 Task: Look for products in the category "Candles & Air Fresheners" from Badger Balm only.
Action: Mouse moved to (803, 283)
Screenshot: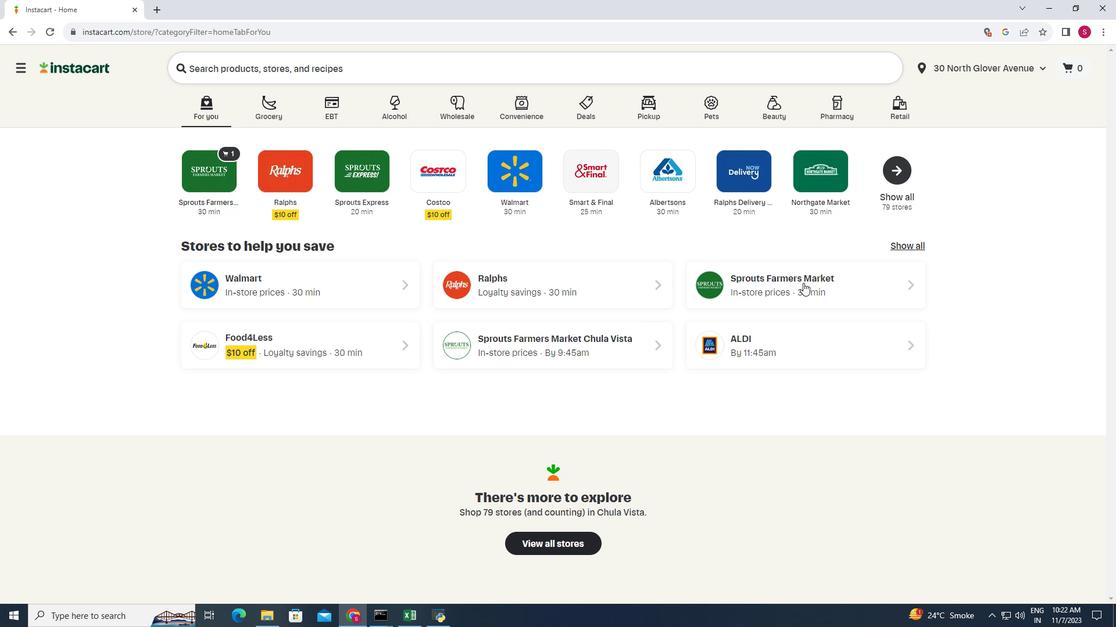 
Action: Mouse pressed left at (803, 283)
Screenshot: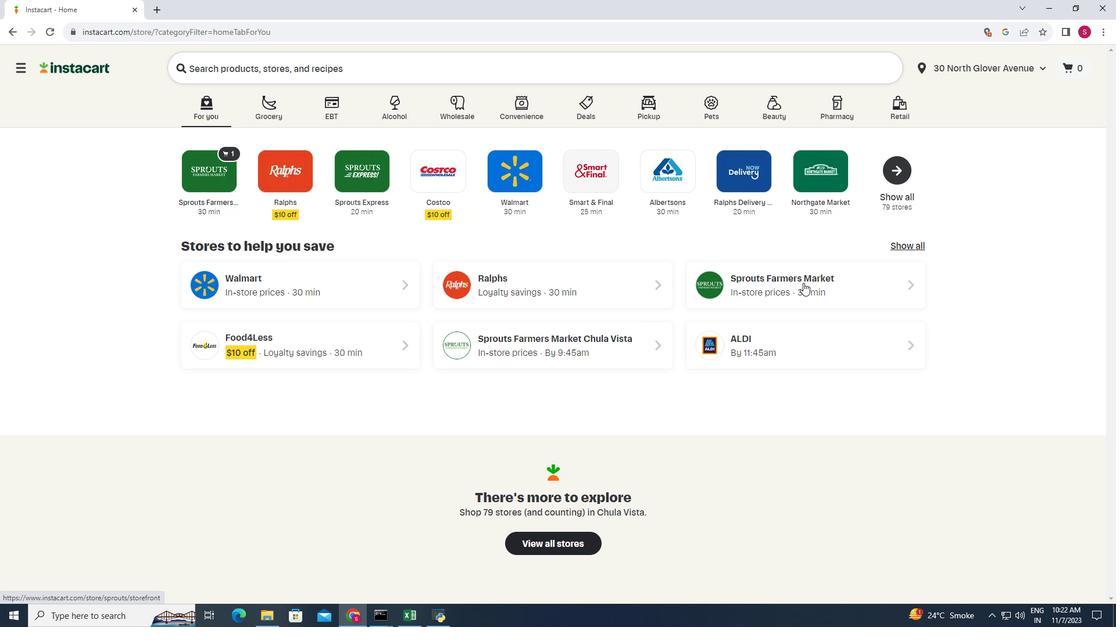 
Action: Mouse moved to (131, 383)
Screenshot: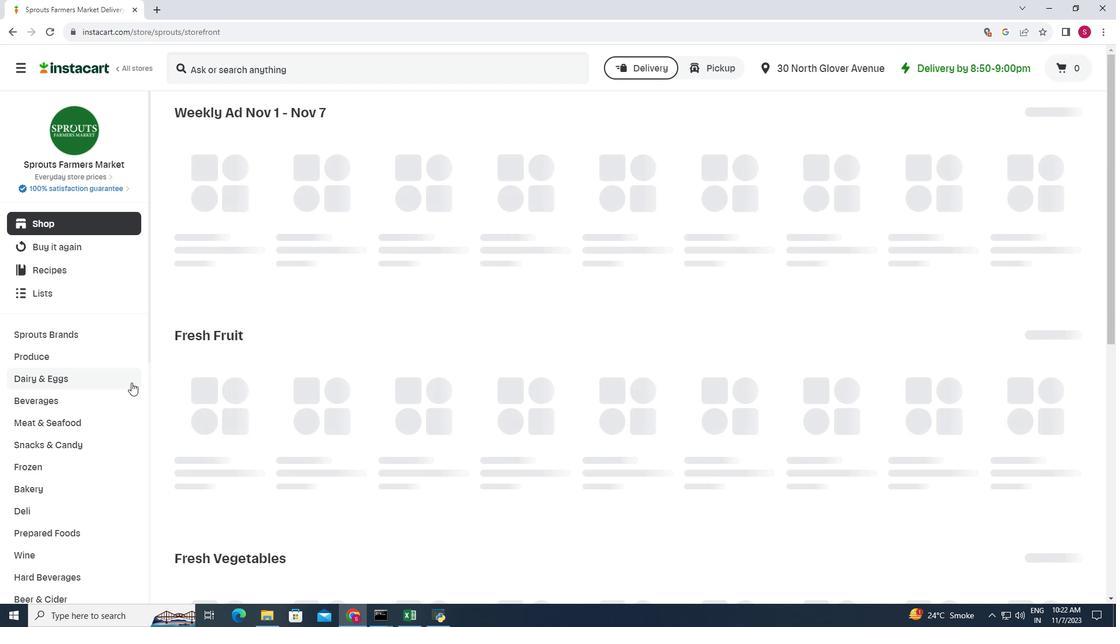 
Action: Mouse scrolled (131, 382) with delta (0, 0)
Screenshot: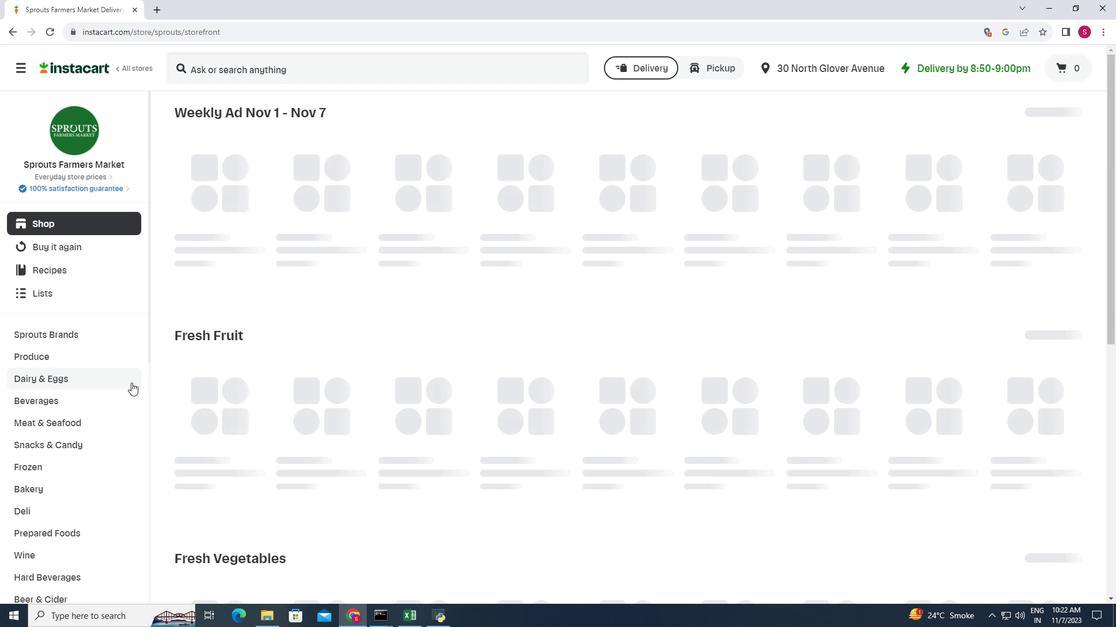 
Action: Mouse moved to (127, 387)
Screenshot: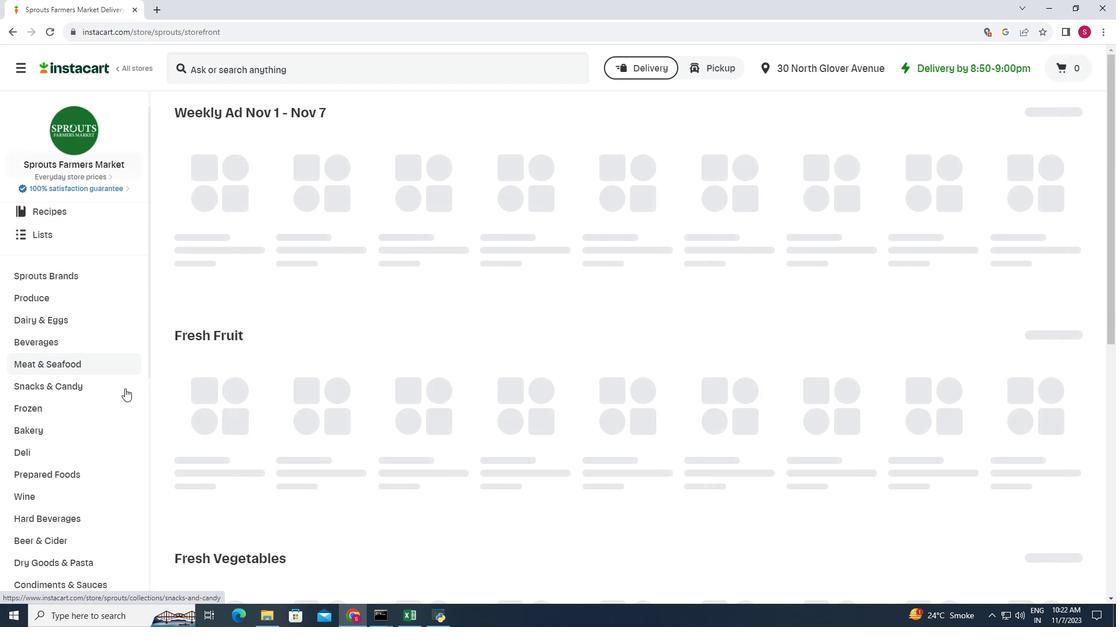 
Action: Mouse scrolled (127, 386) with delta (0, 0)
Screenshot: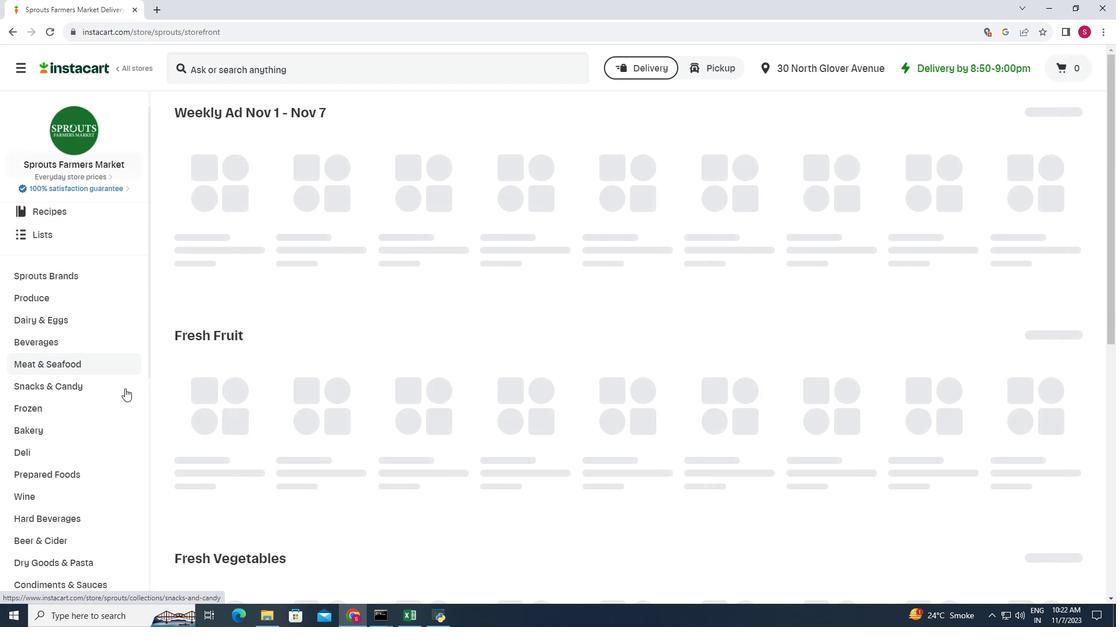 
Action: Mouse moved to (122, 390)
Screenshot: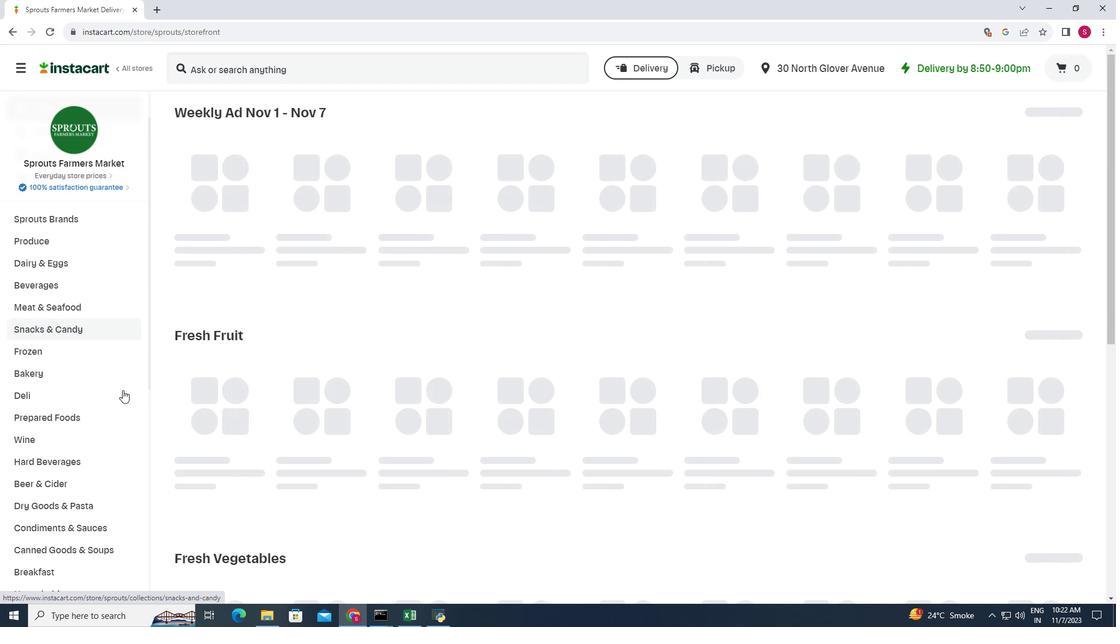 
Action: Mouse scrolled (122, 390) with delta (0, 0)
Screenshot: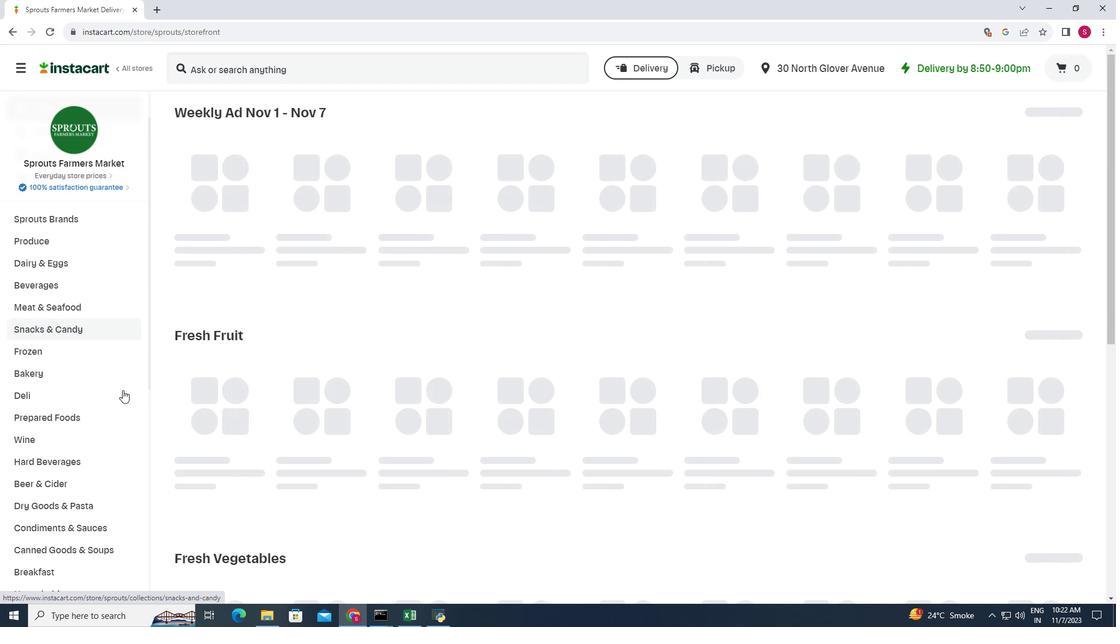 
Action: Mouse moved to (87, 467)
Screenshot: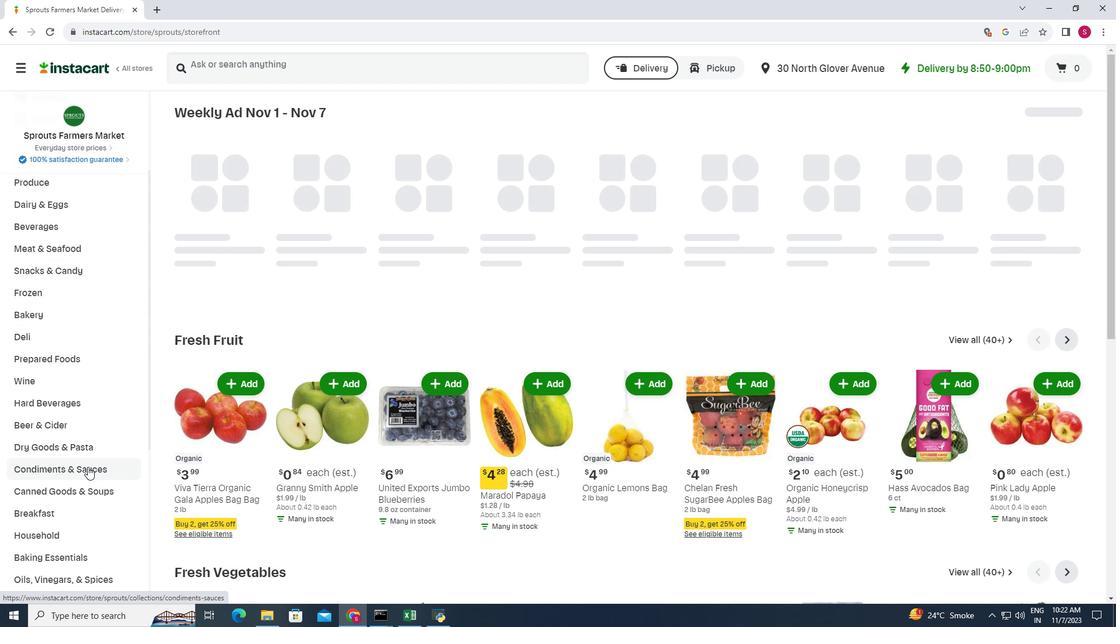 
Action: Mouse scrolled (87, 466) with delta (0, 0)
Screenshot: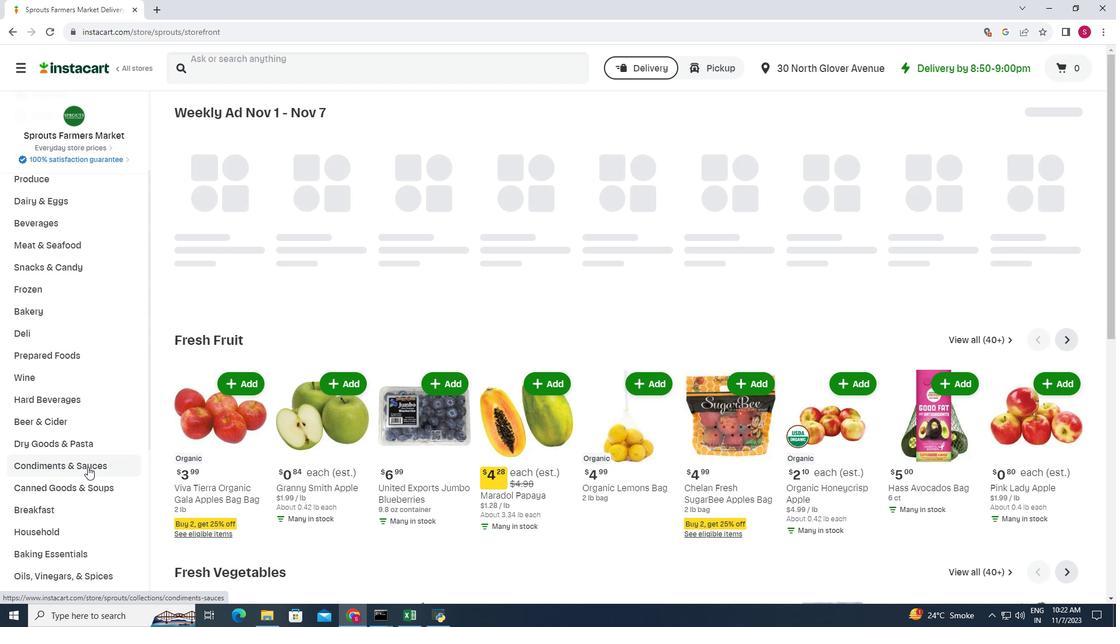 
Action: Mouse moved to (76, 478)
Screenshot: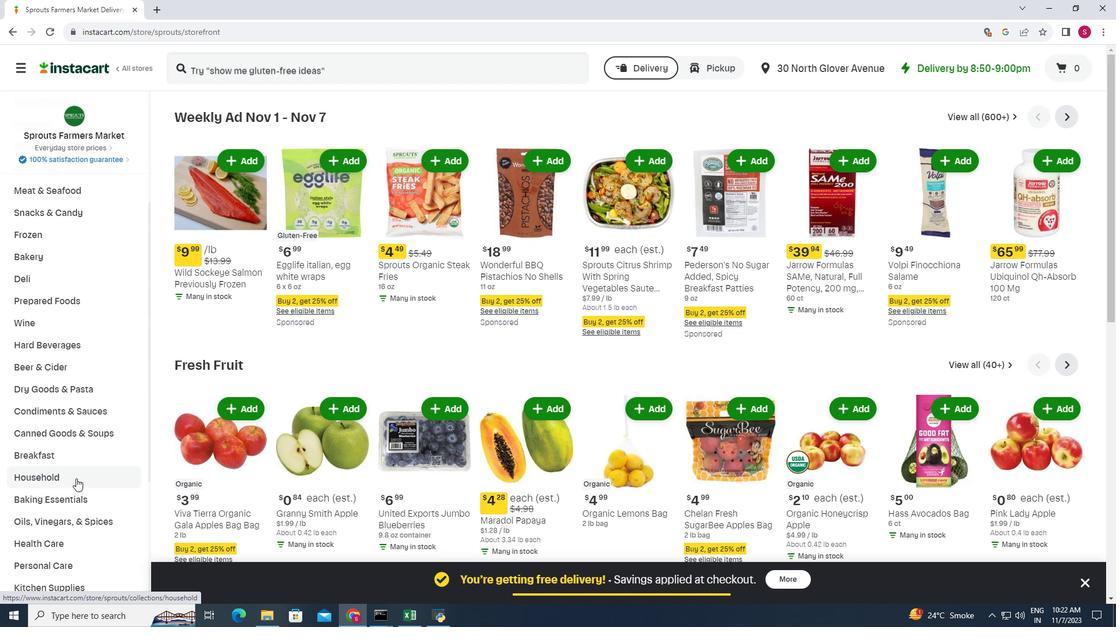 
Action: Mouse pressed left at (76, 478)
Screenshot: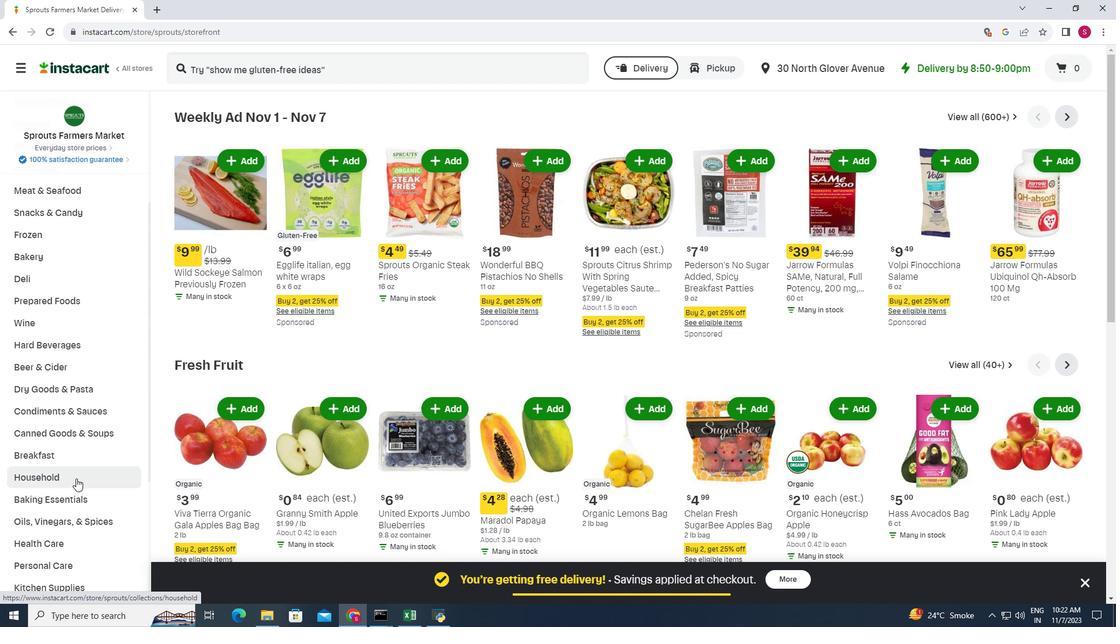 
Action: Mouse moved to (618, 134)
Screenshot: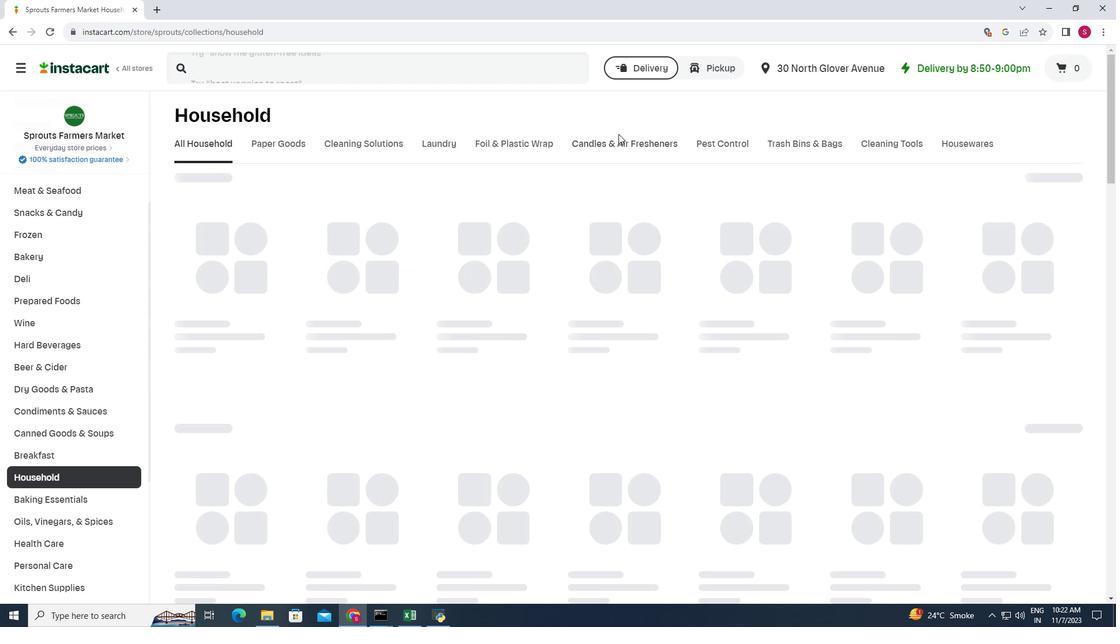 
Action: Mouse pressed left at (618, 134)
Screenshot: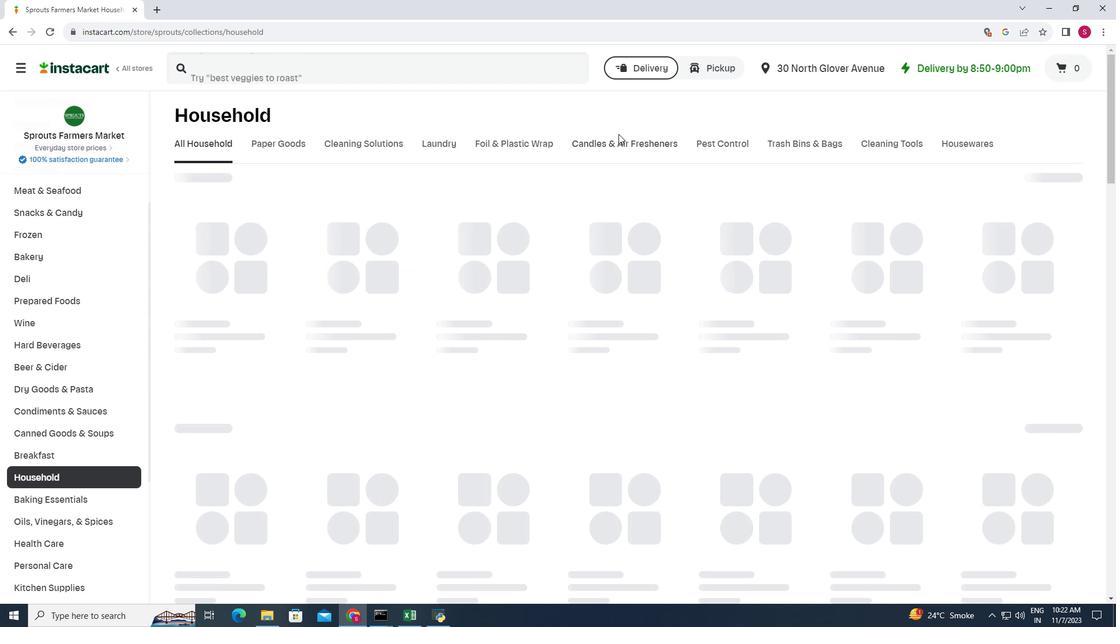 
Action: Mouse moved to (619, 144)
Screenshot: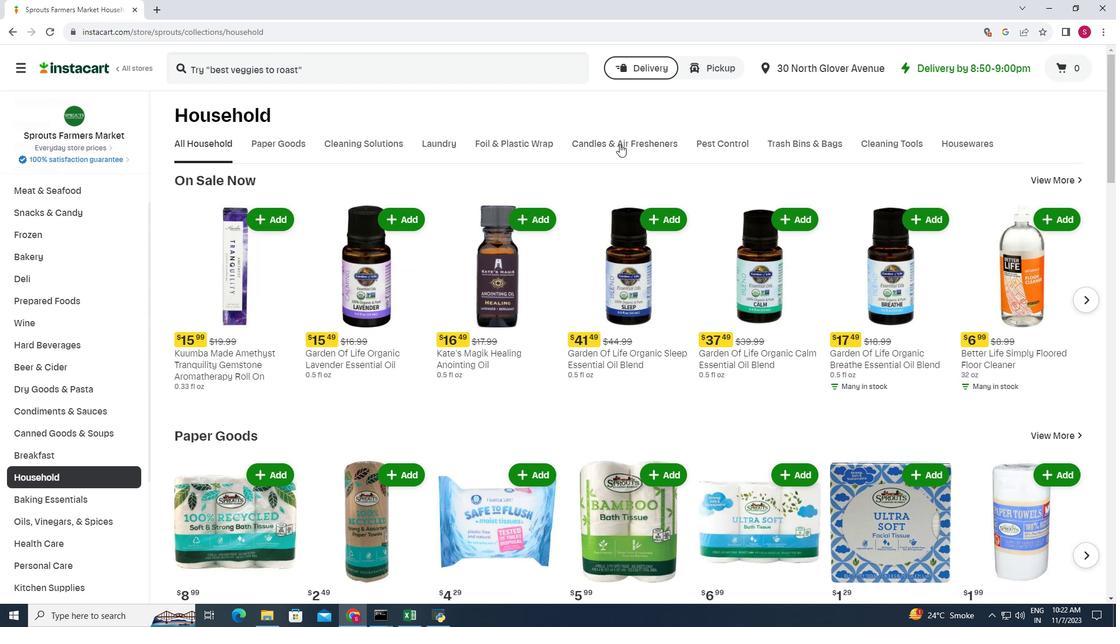
Action: Mouse pressed left at (619, 144)
Screenshot: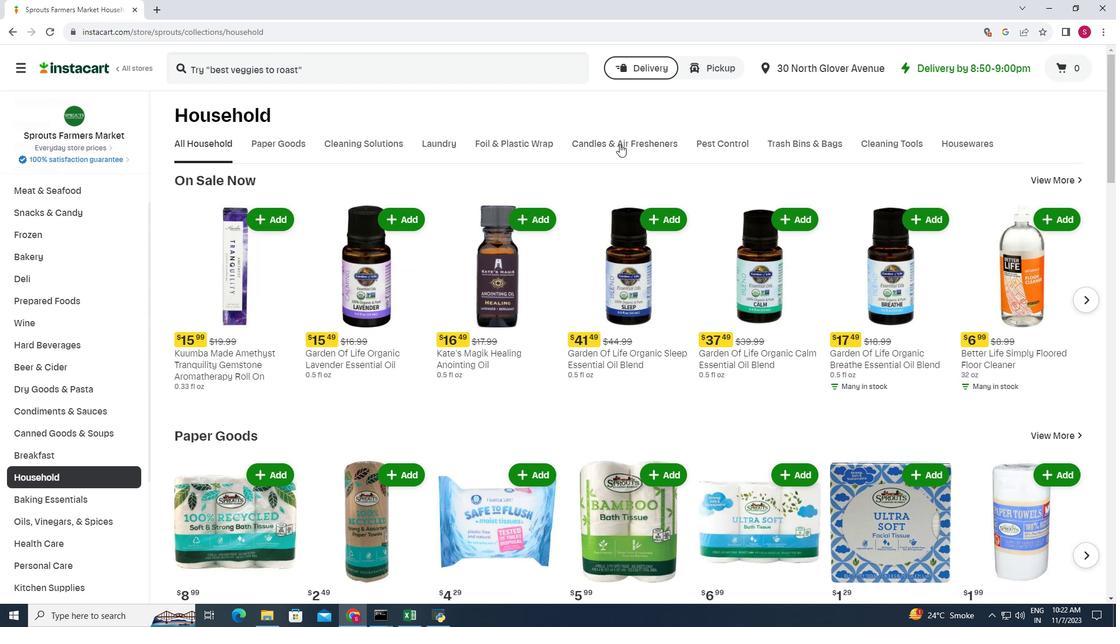 
Action: Mouse moved to (274, 238)
Screenshot: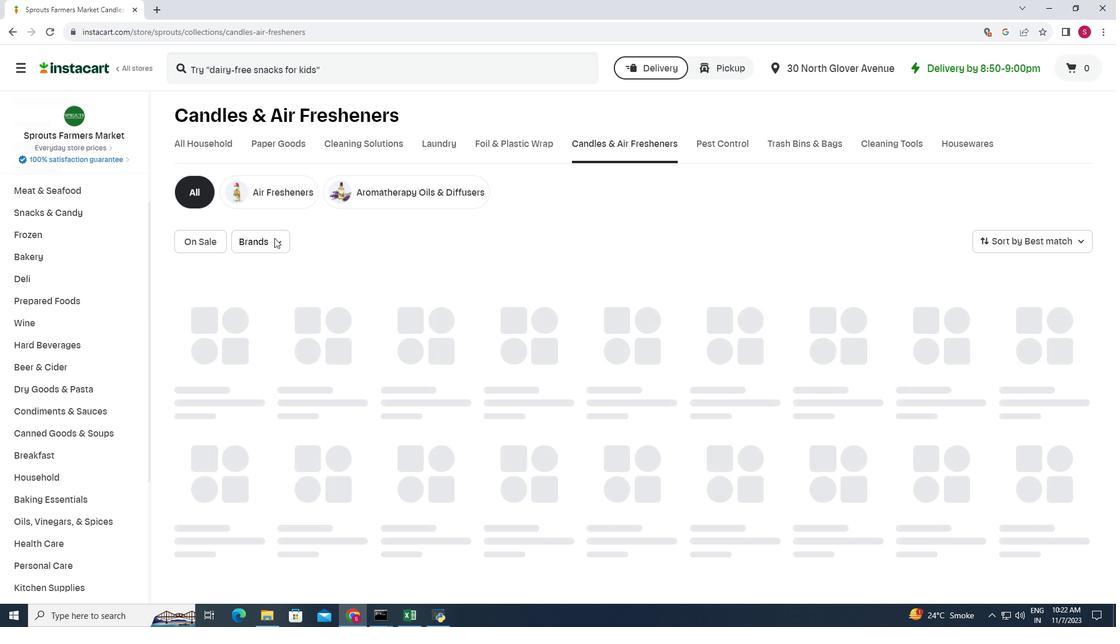 
Action: Mouse pressed left at (274, 238)
Screenshot: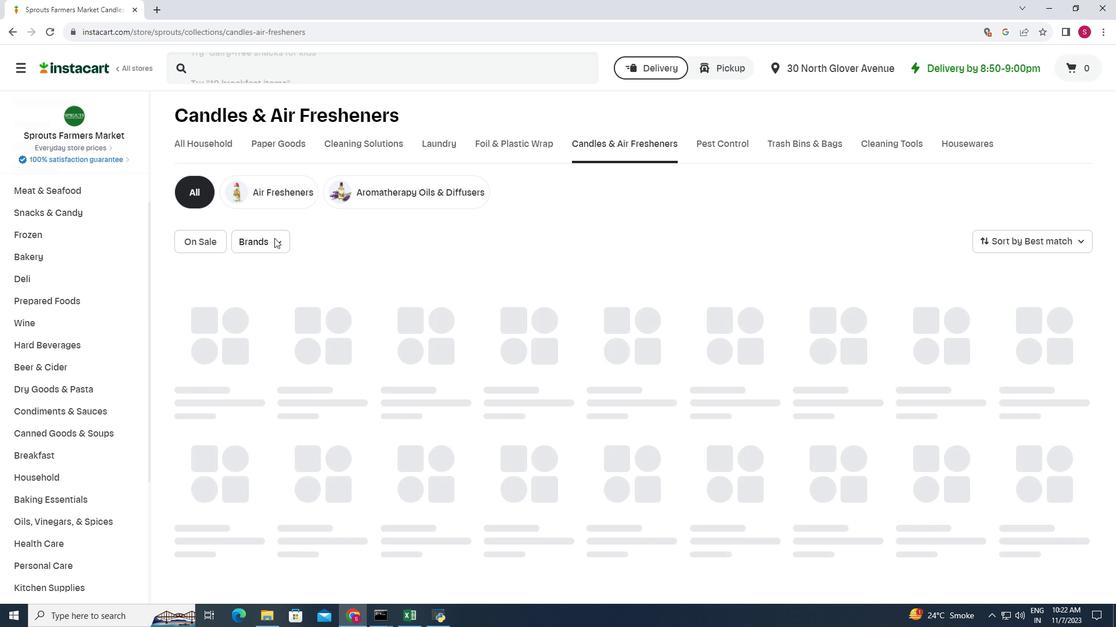 
Action: Mouse moved to (277, 238)
Screenshot: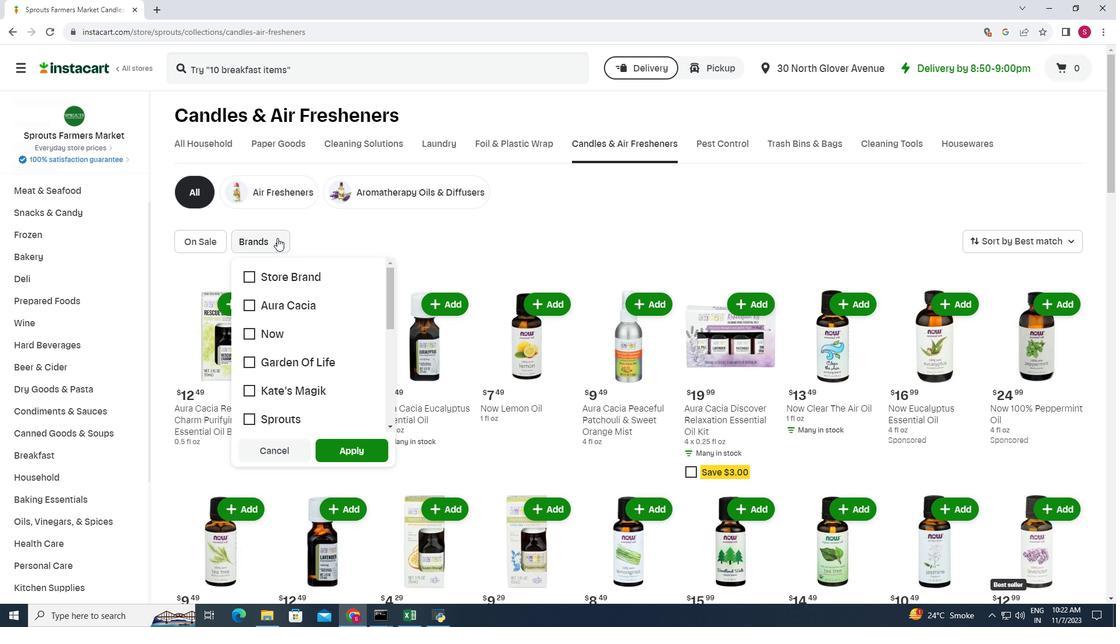
Action: Mouse pressed left at (277, 238)
Screenshot: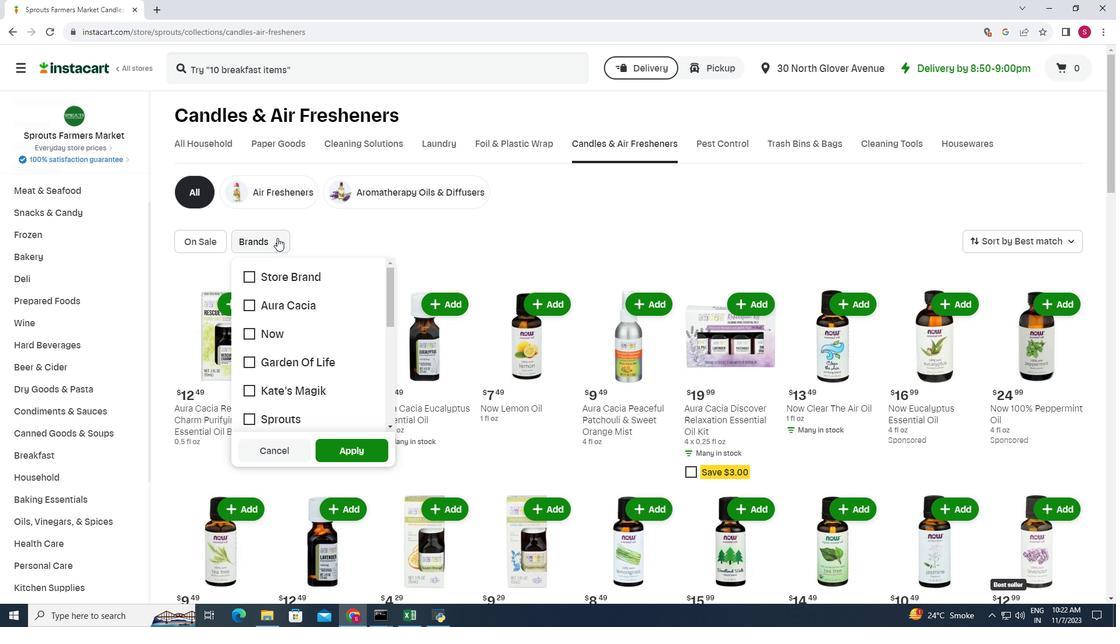 
Action: Mouse pressed left at (277, 238)
Screenshot: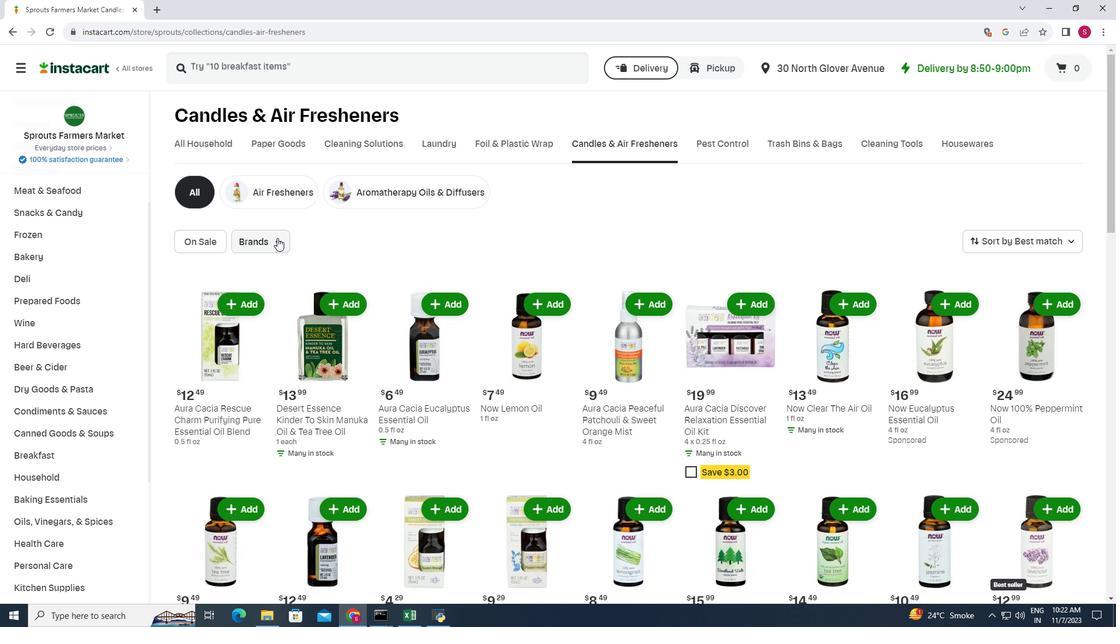 
Action: Mouse moved to (277, 290)
Screenshot: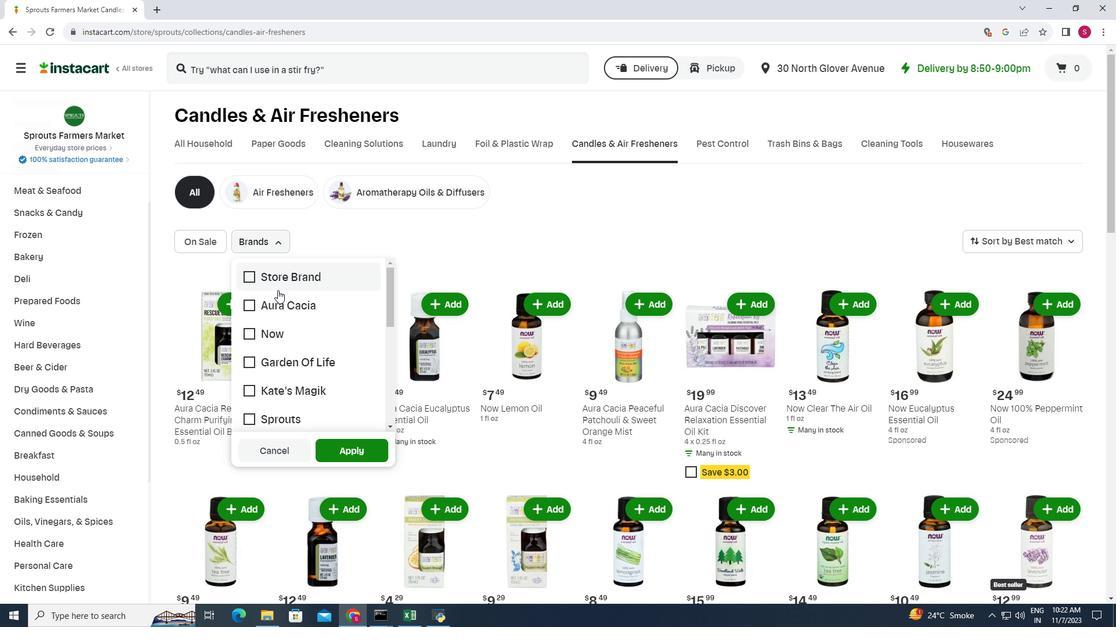 
Action: Mouse scrolled (277, 290) with delta (0, 0)
Screenshot: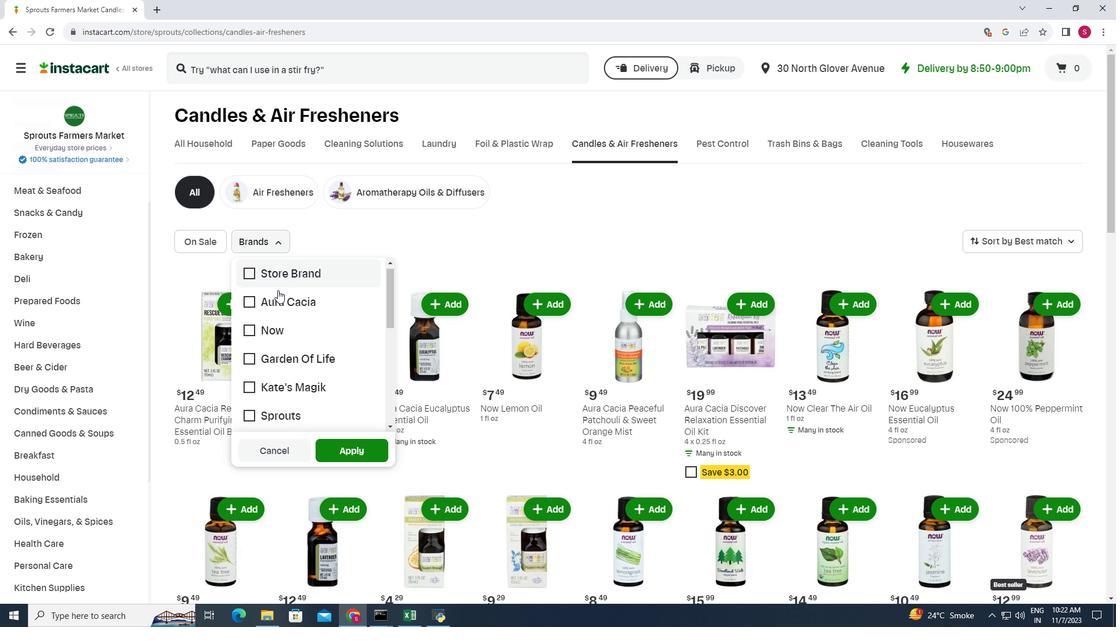 
Action: Mouse moved to (277, 291)
Screenshot: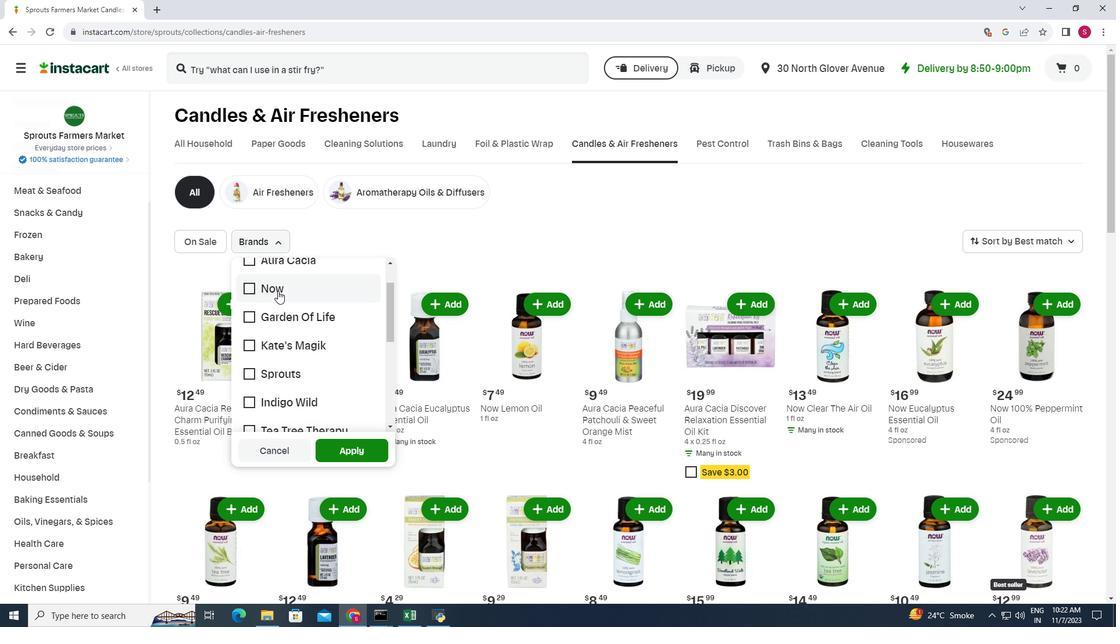 
Action: Mouse scrolled (277, 290) with delta (0, 0)
Screenshot: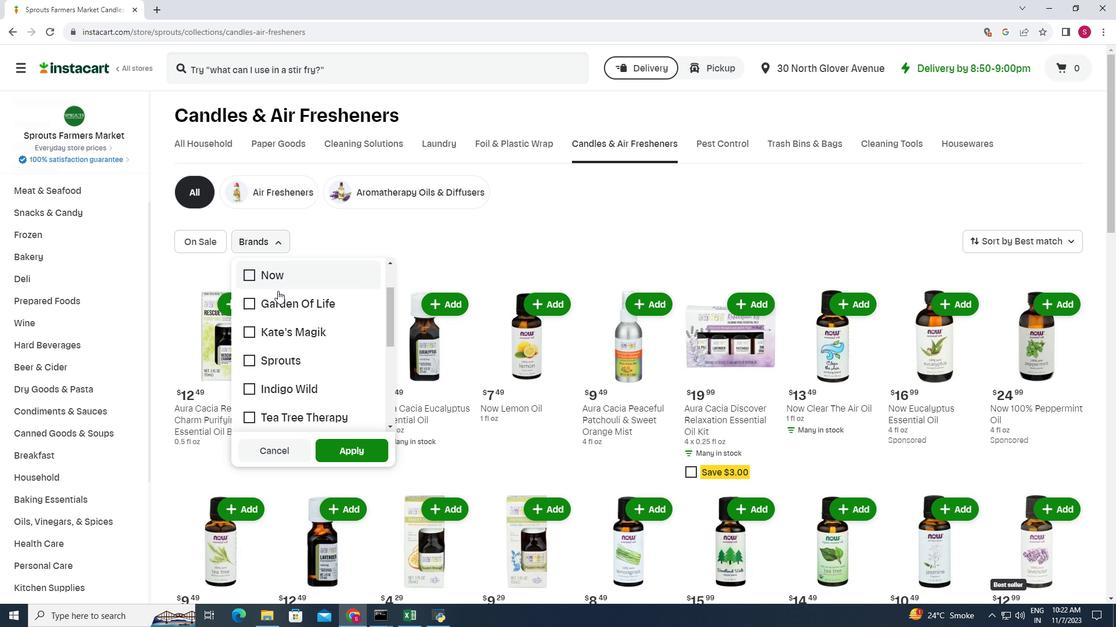 
Action: Mouse scrolled (277, 290) with delta (0, 0)
Screenshot: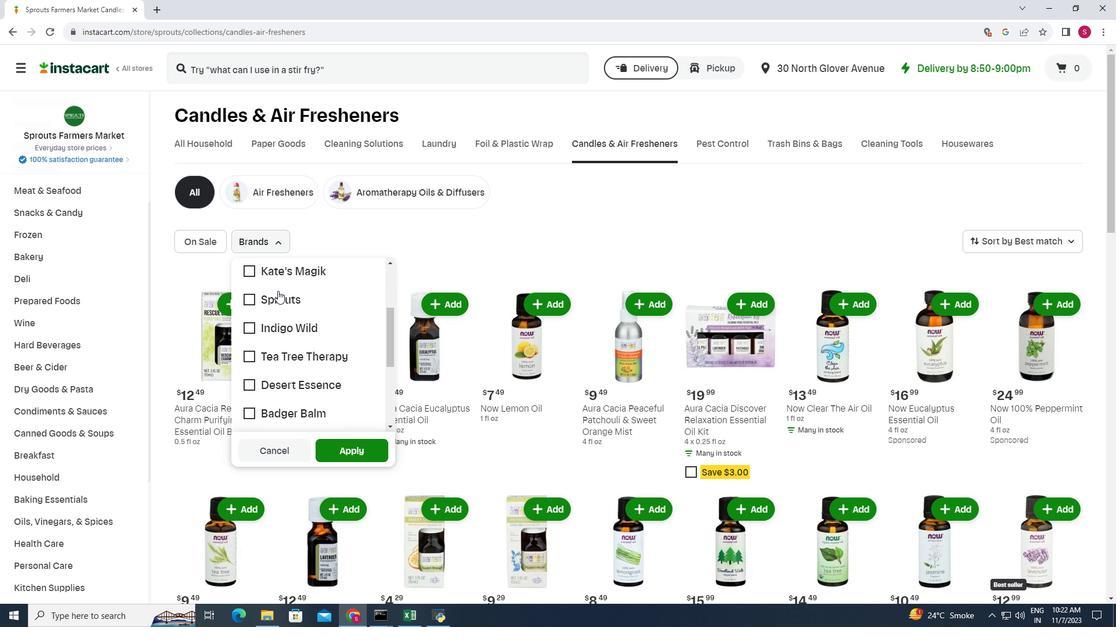 
Action: Mouse scrolled (277, 290) with delta (0, 0)
Screenshot: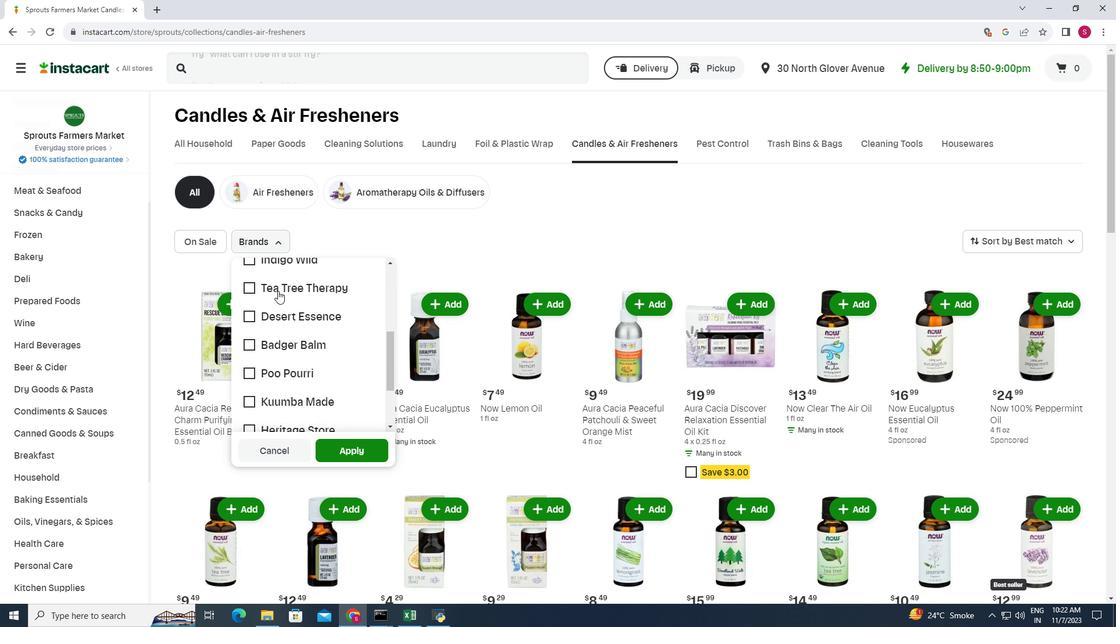 
Action: Mouse moved to (284, 298)
Screenshot: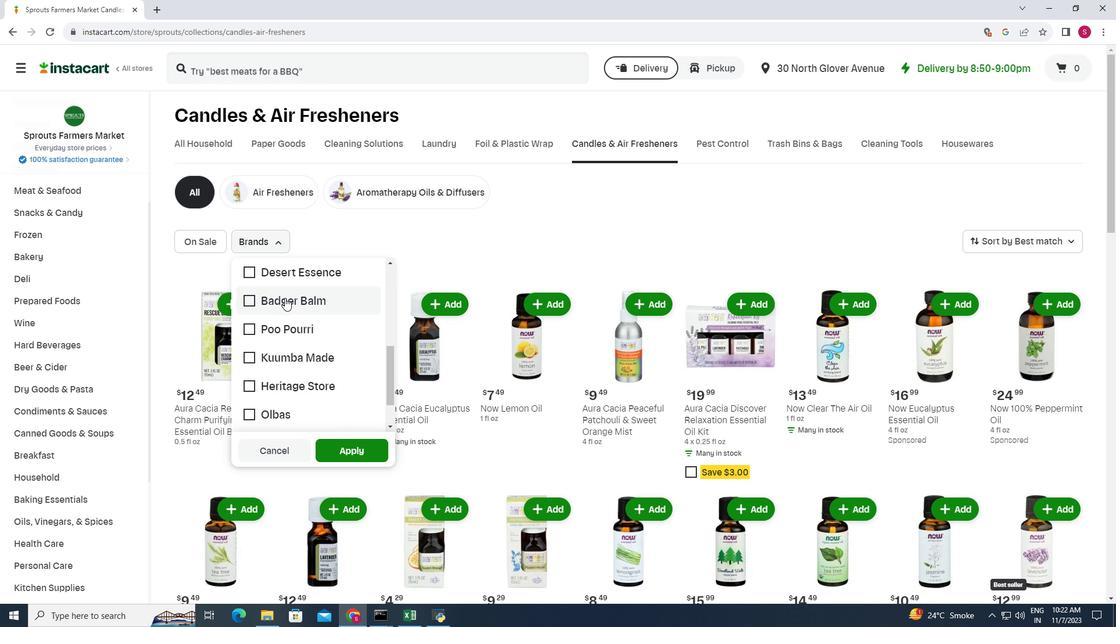 
Action: Mouse pressed left at (284, 298)
Screenshot: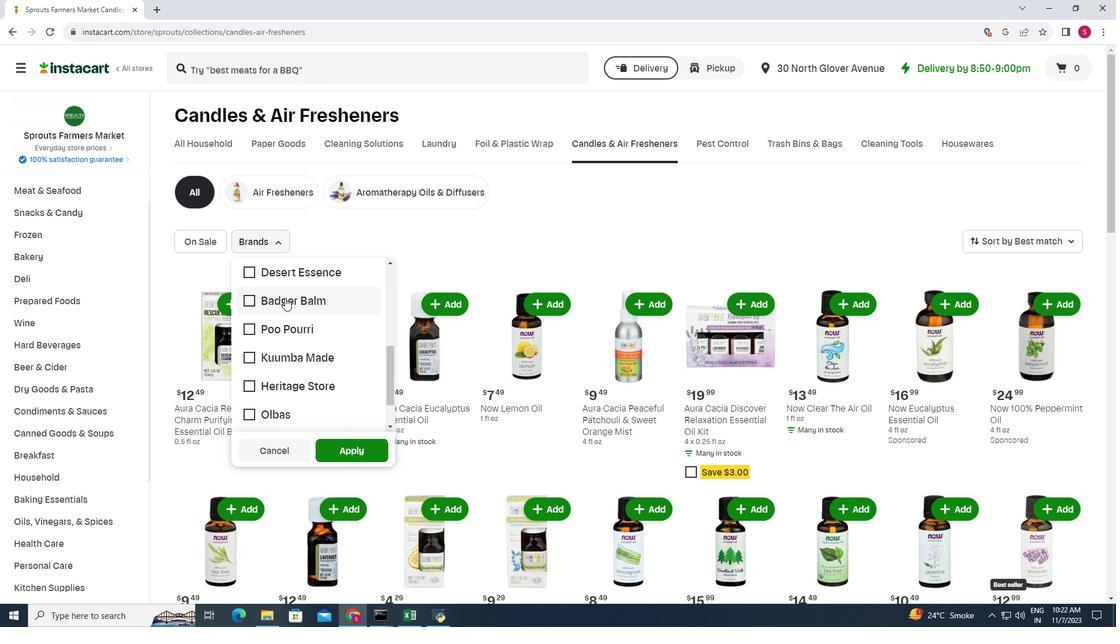 
Action: Mouse moved to (334, 446)
Screenshot: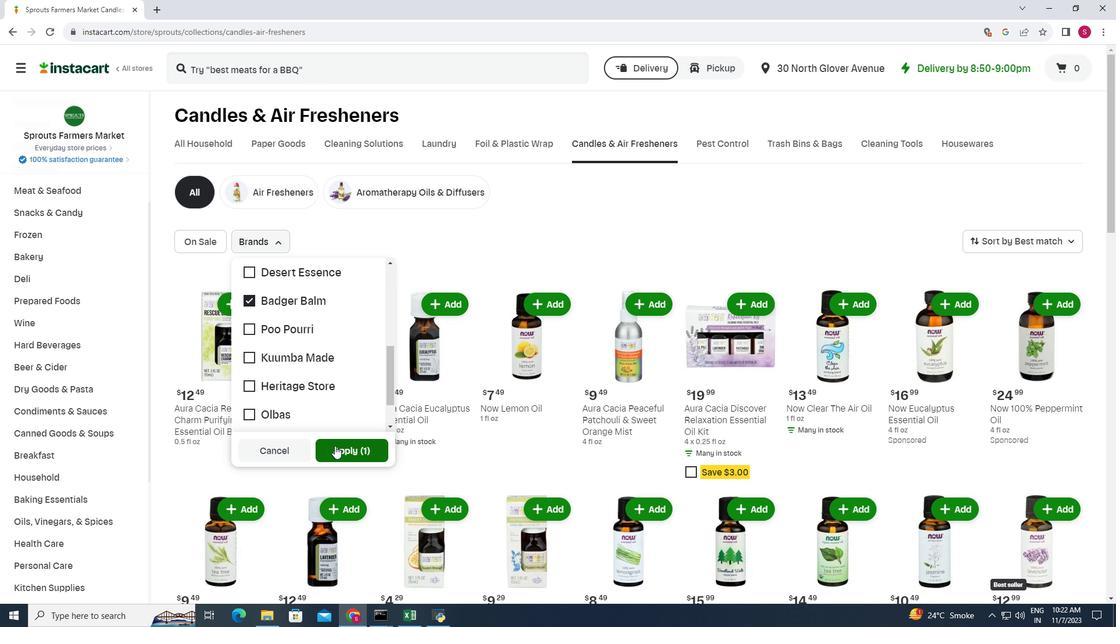 
Action: Mouse pressed left at (334, 446)
Screenshot: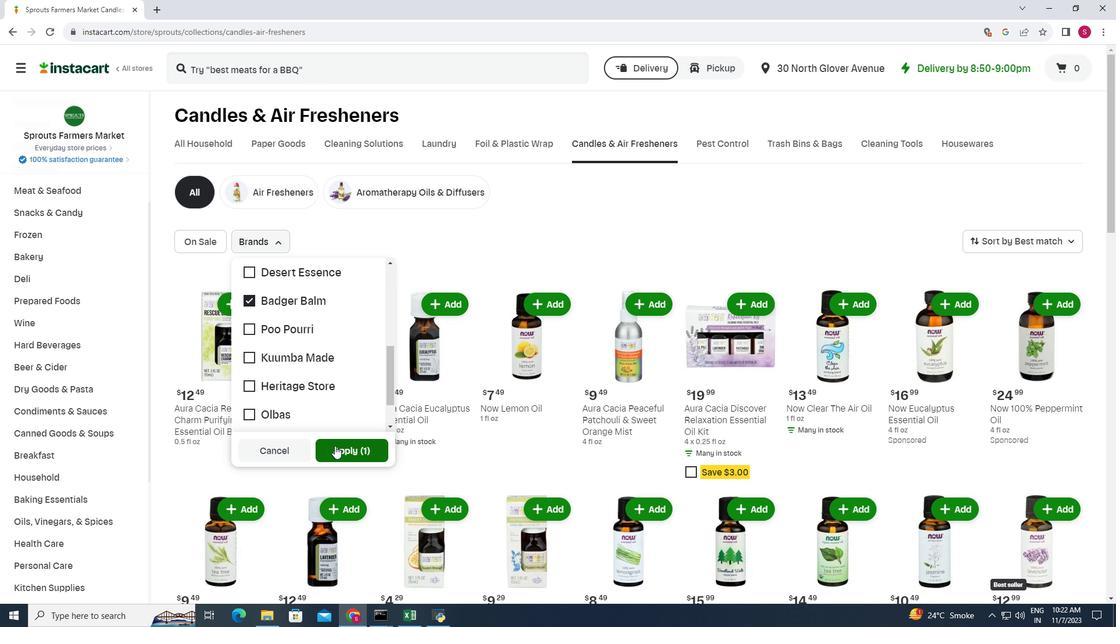 
Action: Mouse moved to (422, 265)
Screenshot: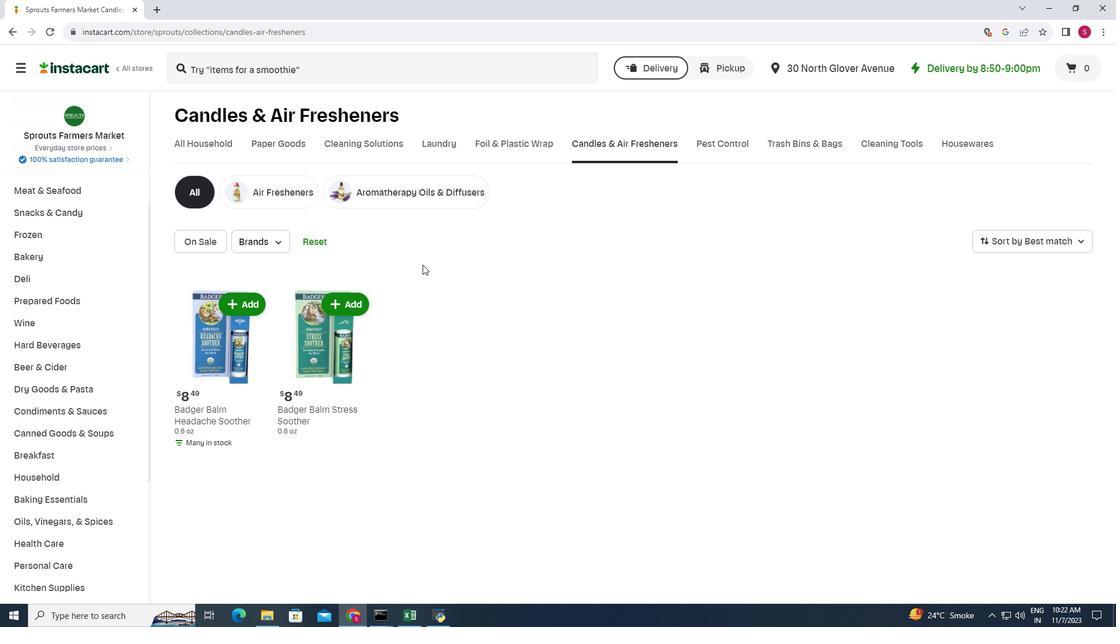 
Action: Mouse scrolled (422, 264) with delta (0, 0)
Screenshot: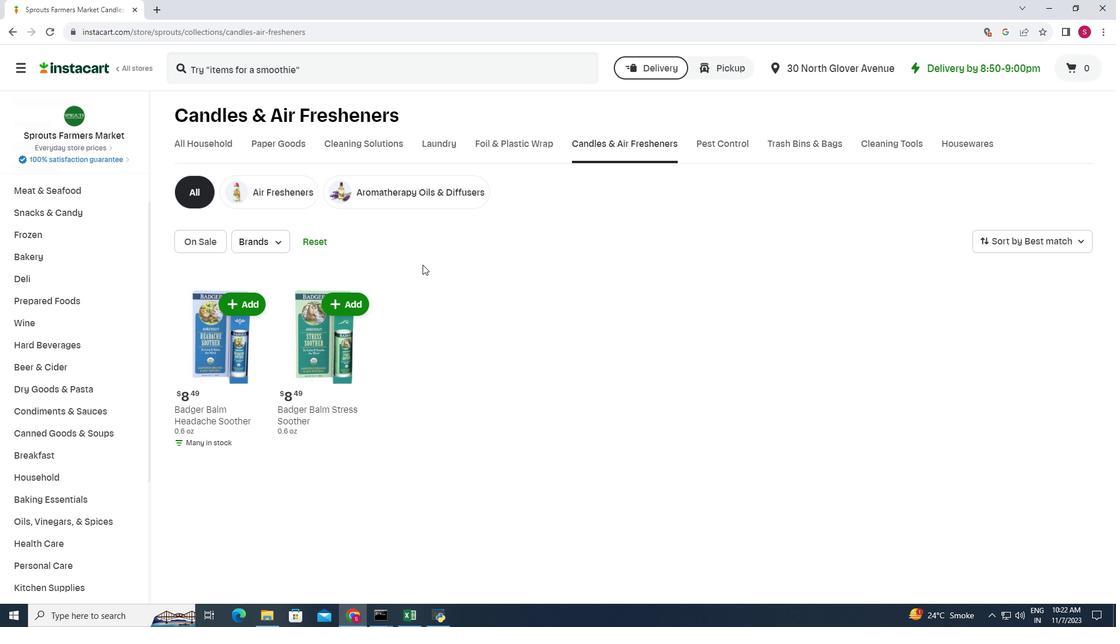 
Action: Mouse scrolled (422, 264) with delta (0, 0)
Screenshot: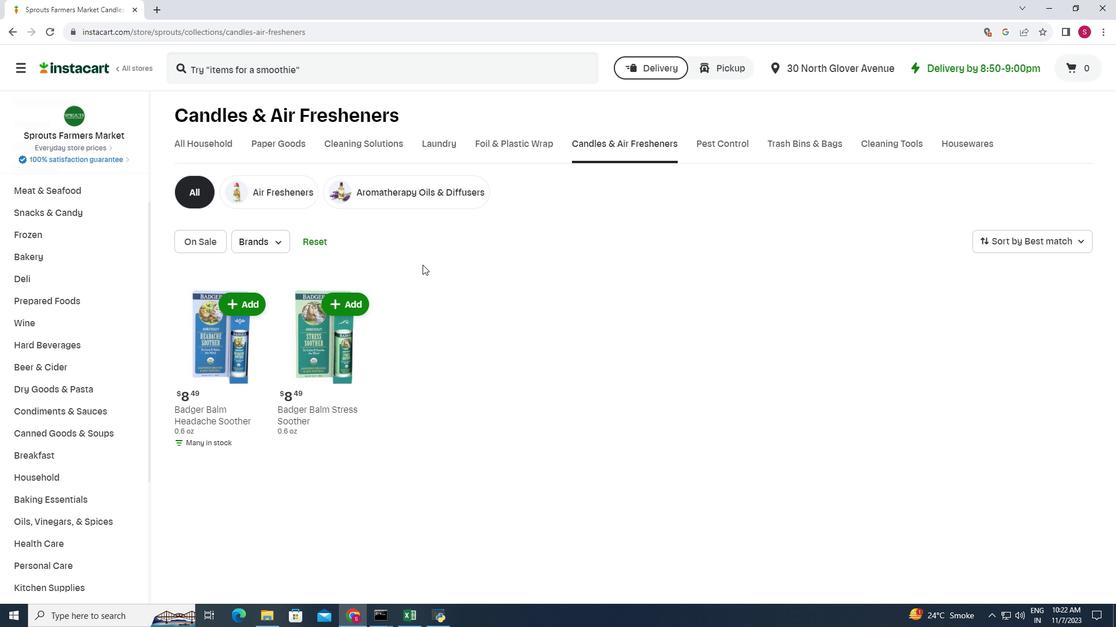 
Action: Mouse moved to (421, 265)
Screenshot: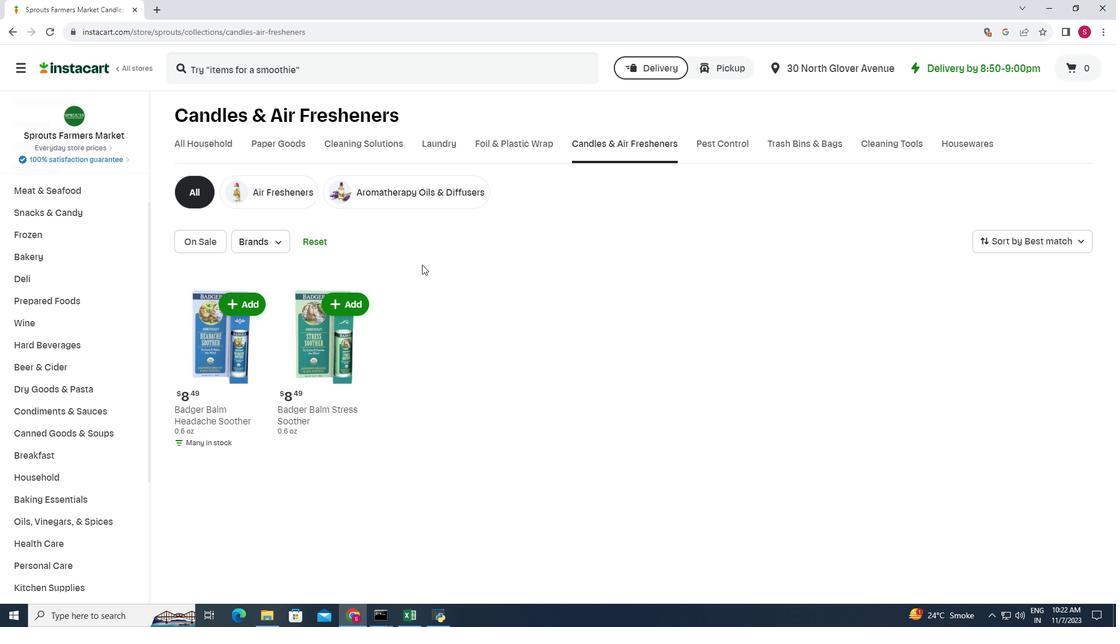 
